 Task: Create List Installations in Board Marketing Strategy to Workspace Lead Generation. Create List Customizations in Board Employee Offboarding to Workspace Lead Generation. Create List Backup in Board Content Marketing Web Content Strategy and Optimization to Workspace Lead Generation
Action: Mouse moved to (53, 284)
Screenshot: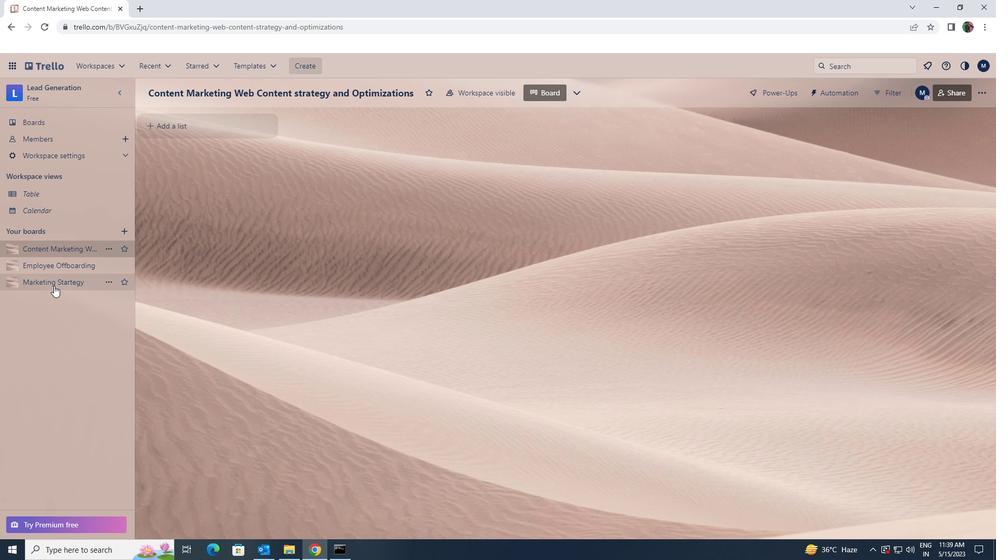 
Action: Mouse pressed left at (53, 284)
Screenshot: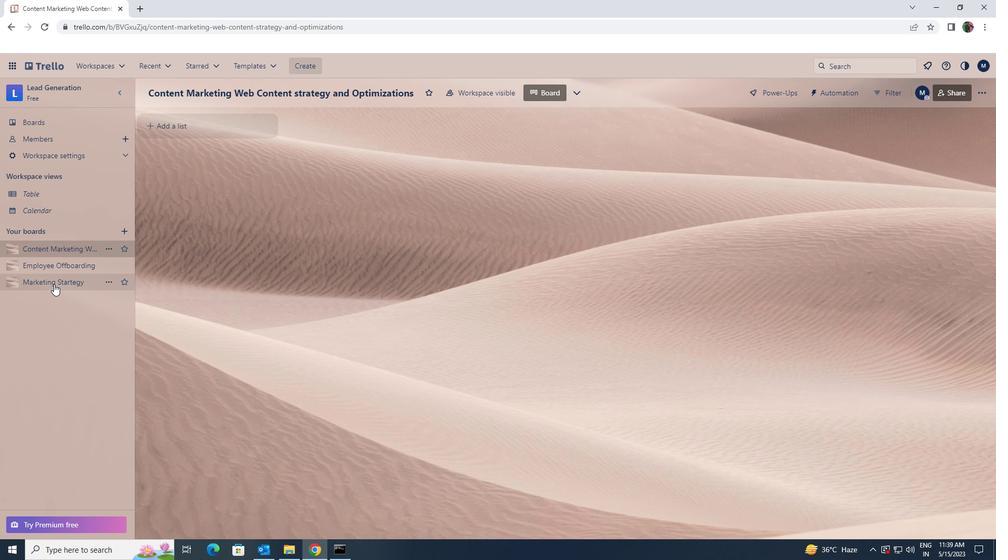 
Action: Mouse moved to (151, 127)
Screenshot: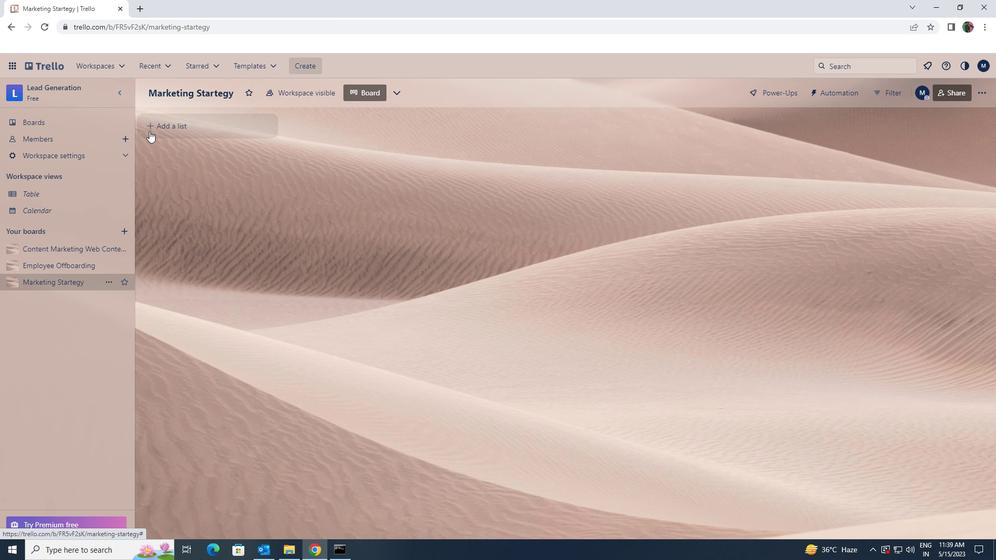 
Action: Mouse pressed left at (151, 127)
Screenshot: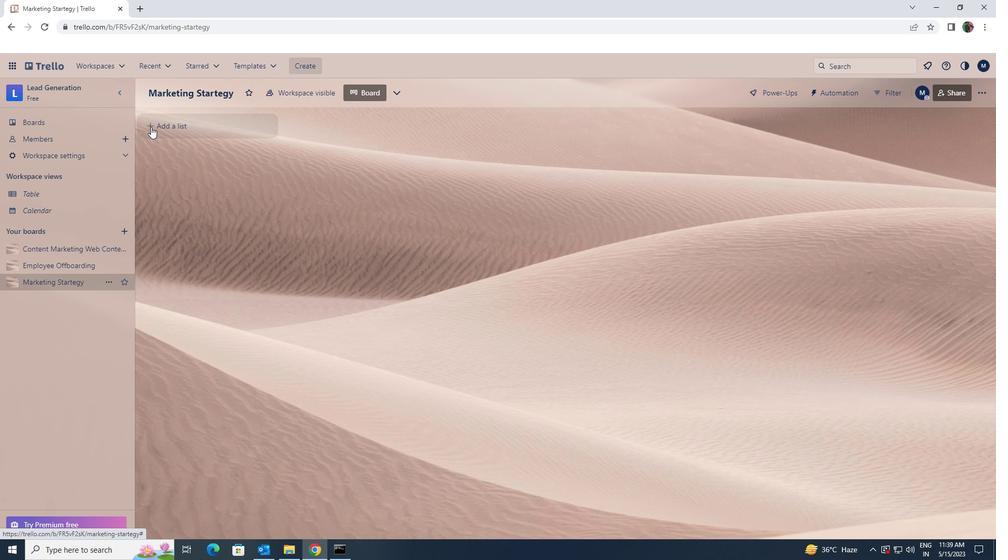 
Action: Key pressed <Key.shift><Key.shift>INSTALLATION
Screenshot: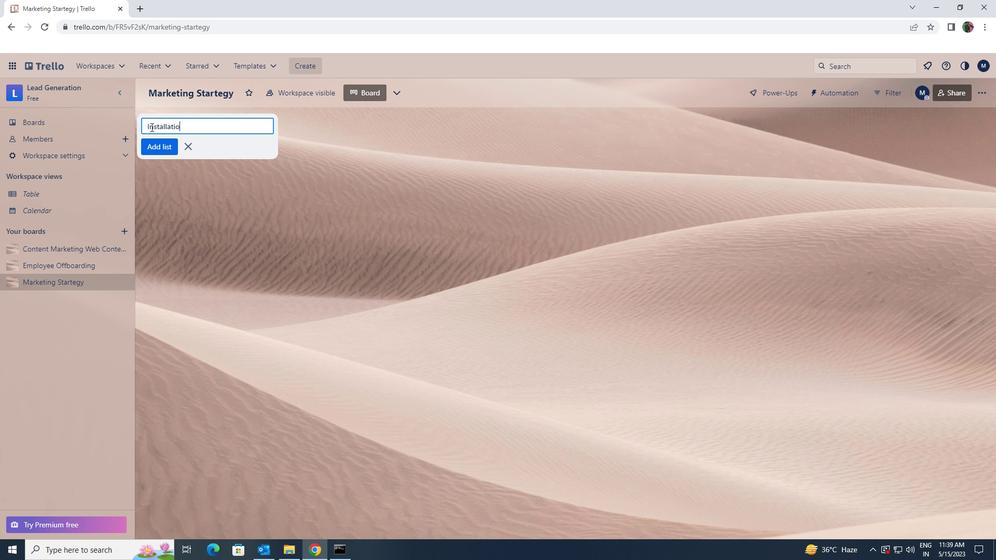 
Action: Mouse moved to (160, 147)
Screenshot: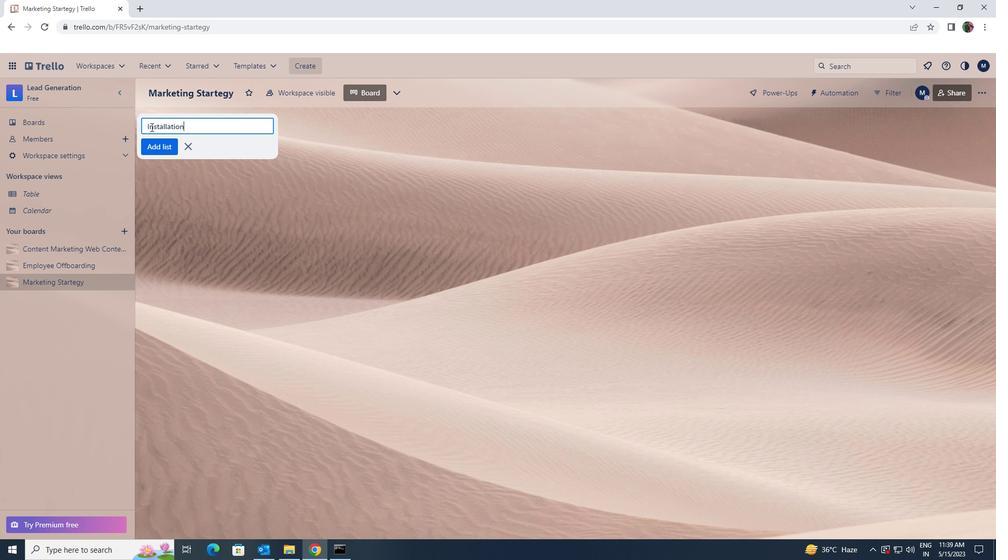 
Action: Mouse pressed left at (160, 147)
Screenshot: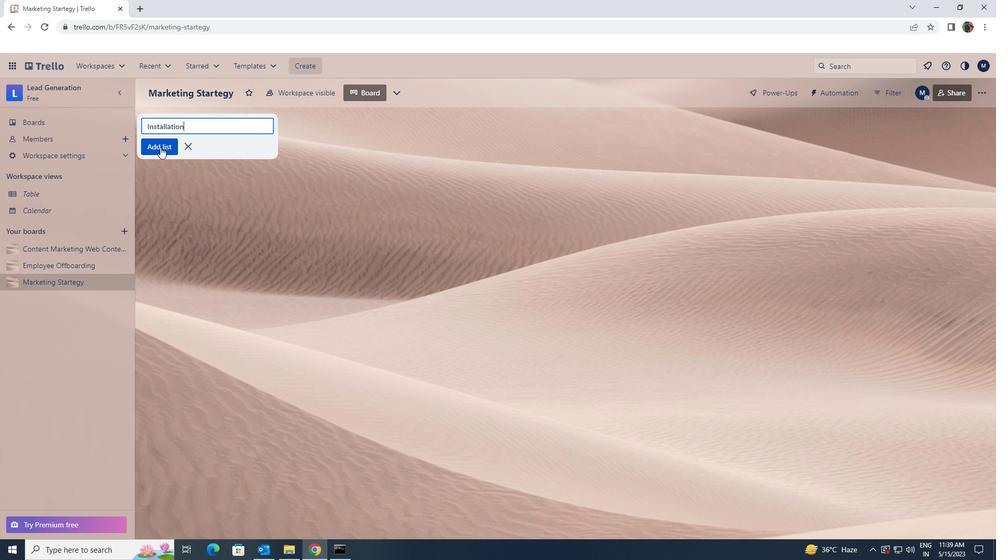 
Action: Mouse moved to (70, 264)
Screenshot: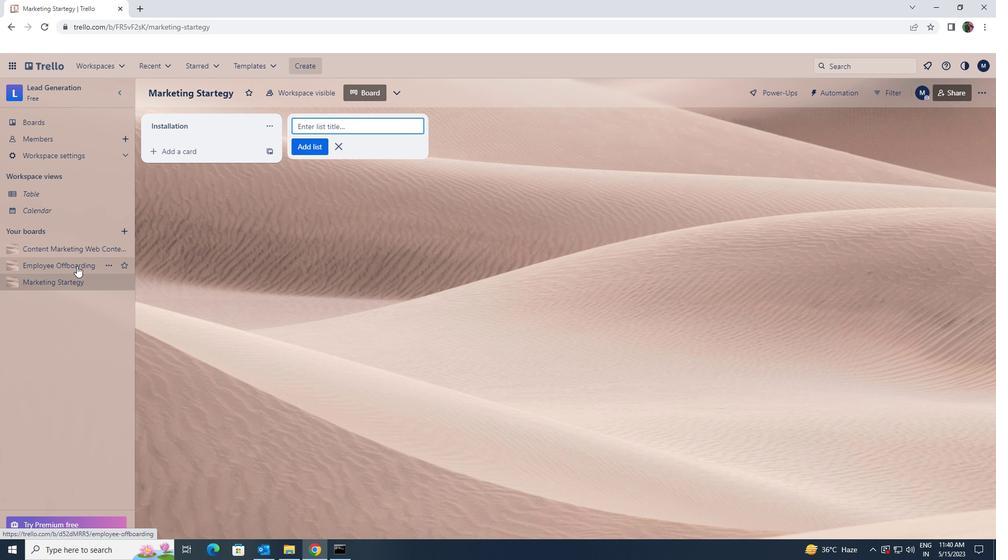 
Action: Mouse pressed left at (70, 264)
Screenshot: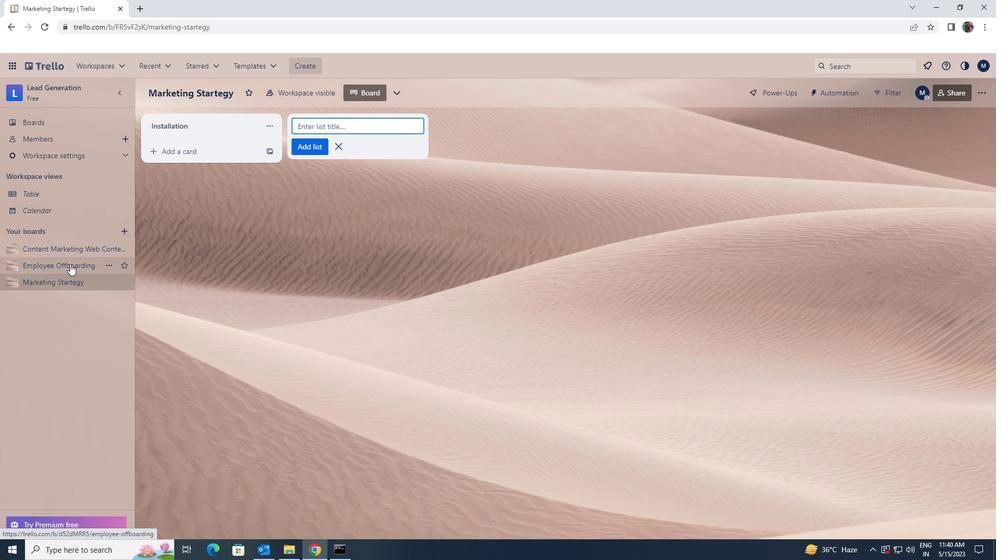 
Action: Mouse moved to (183, 128)
Screenshot: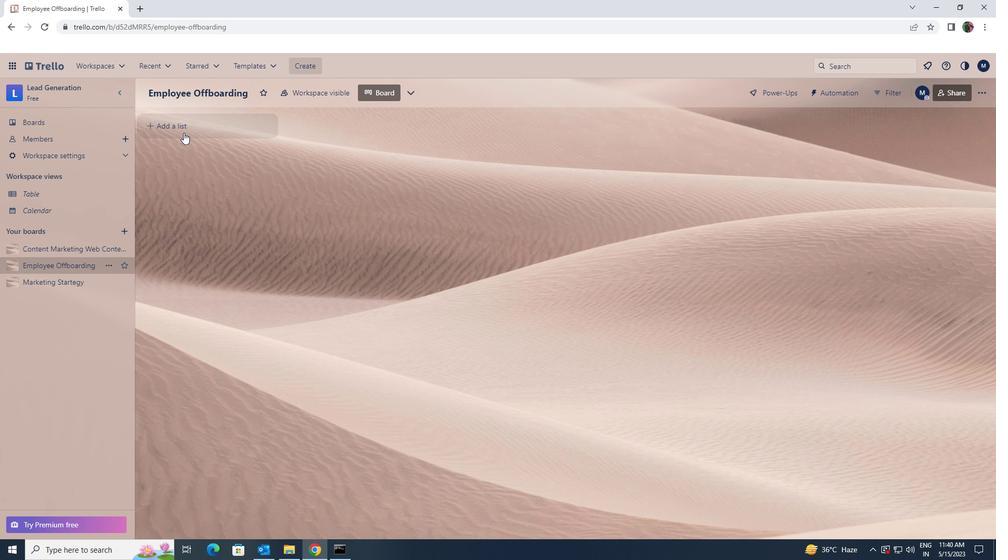 
Action: Mouse pressed left at (183, 128)
Screenshot: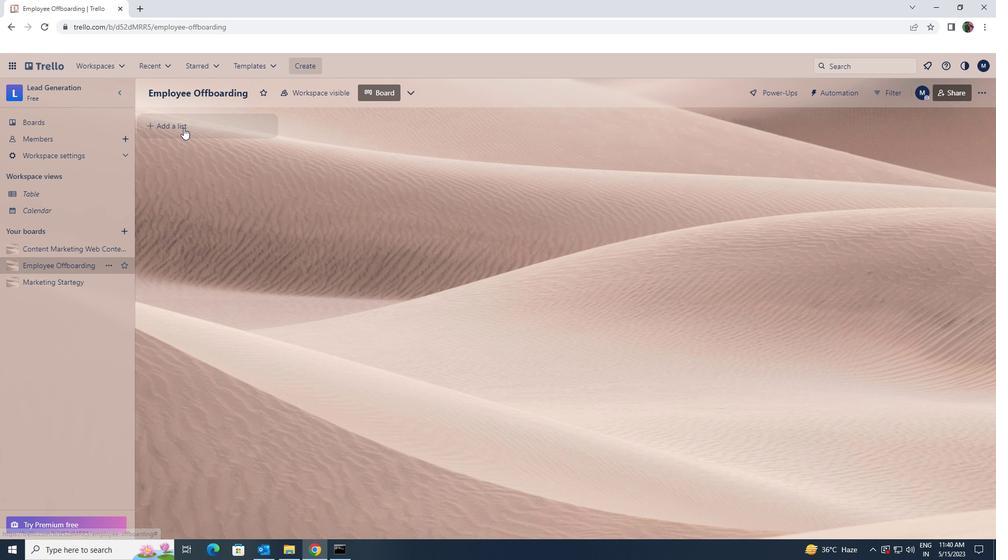 
Action: Key pressed <Key.shift><Key.shift>CUSTOMIZATII<Key.backspace>ONS
Screenshot: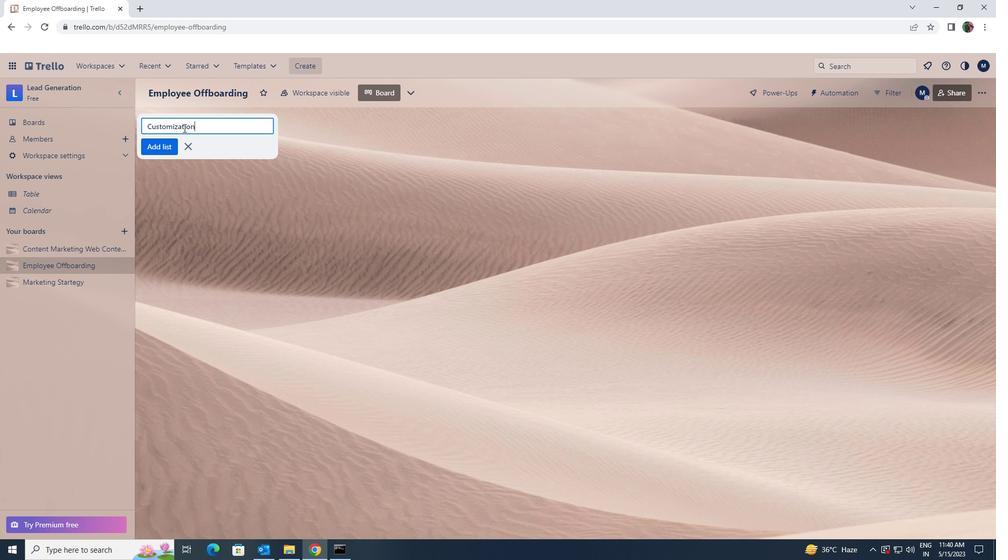 
Action: Mouse moved to (167, 140)
Screenshot: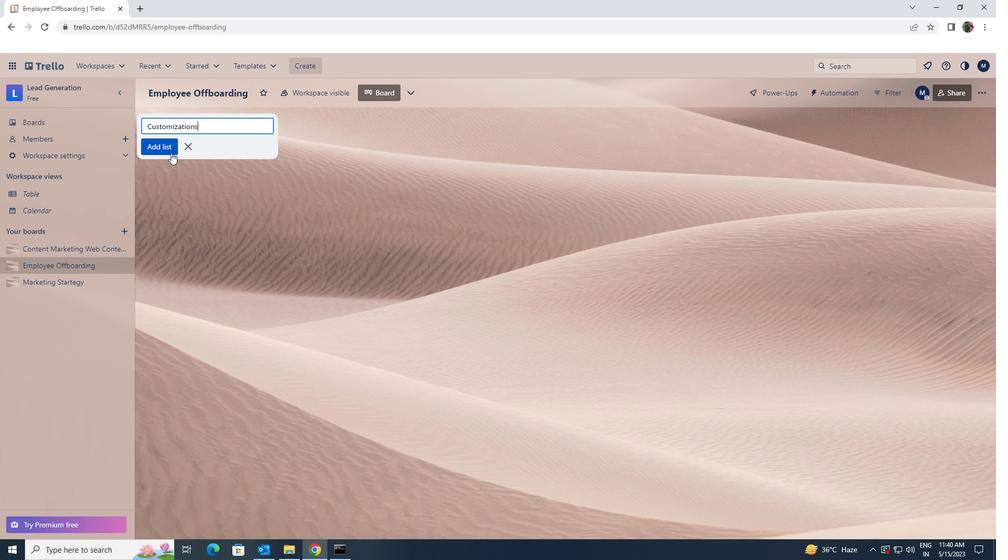 
Action: Mouse pressed left at (167, 140)
Screenshot: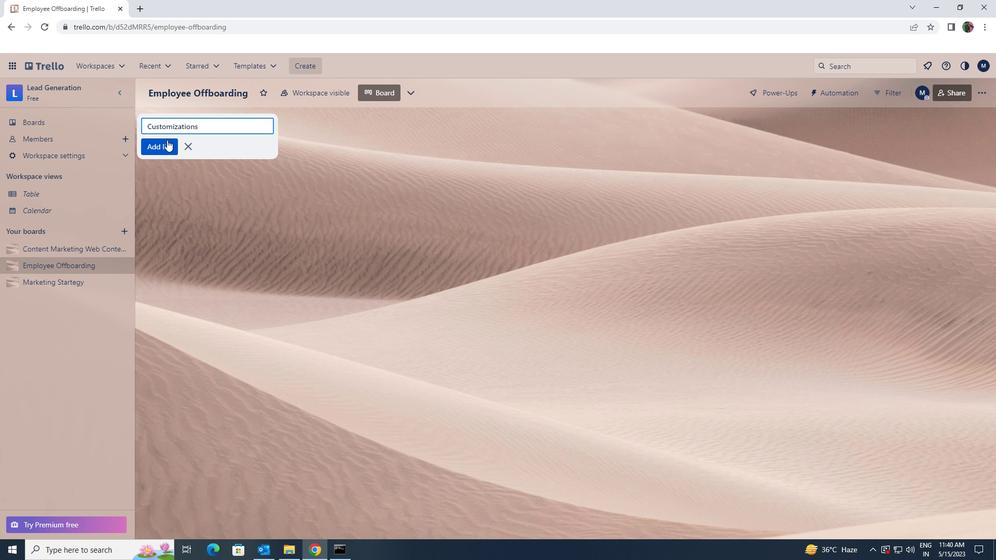 
Action: Mouse moved to (81, 242)
Screenshot: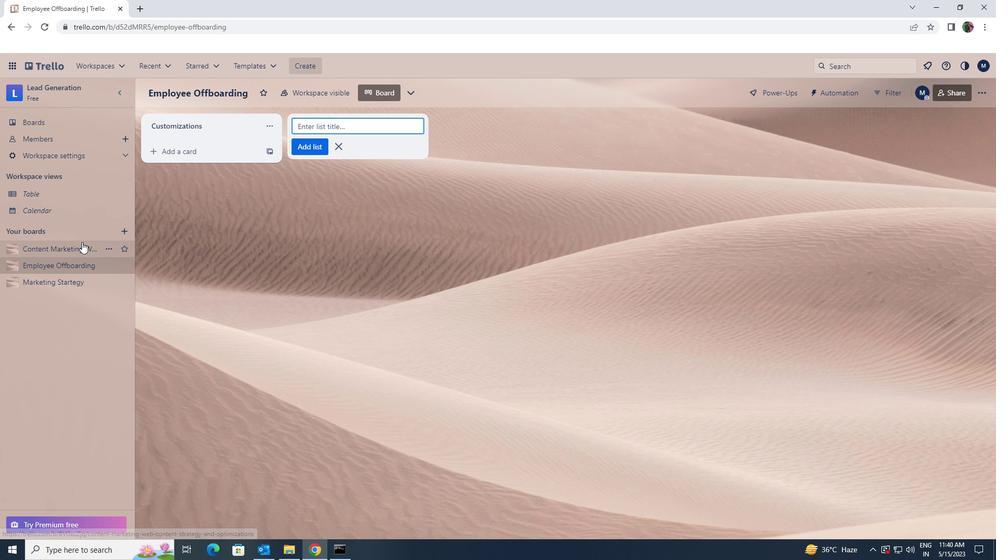 
Action: Mouse pressed left at (81, 242)
Screenshot: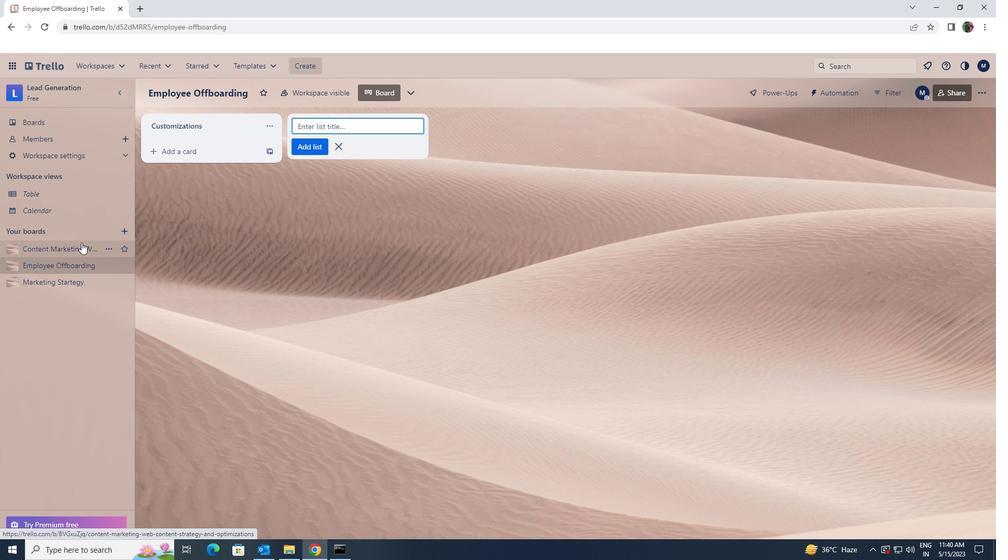 
Action: Mouse moved to (154, 125)
Screenshot: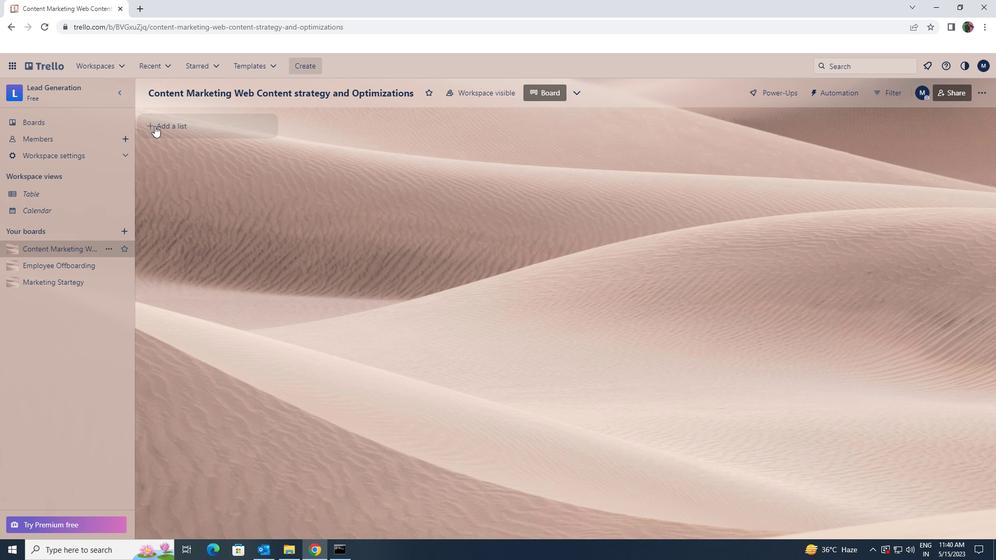 
Action: Mouse pressed left at (154, 125)
Screenshot: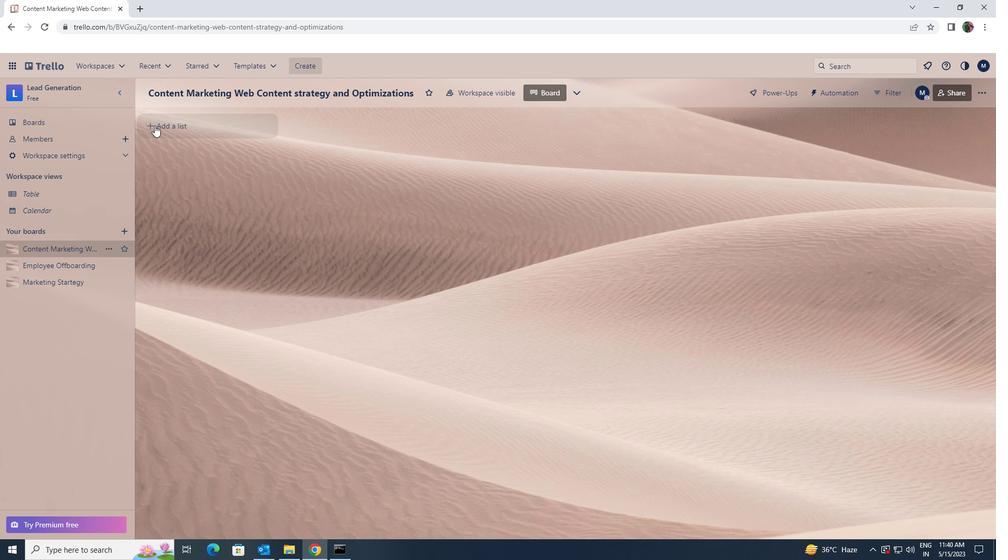 
Action: Key pressed <Key.shift>BACKUPS
Screenshot: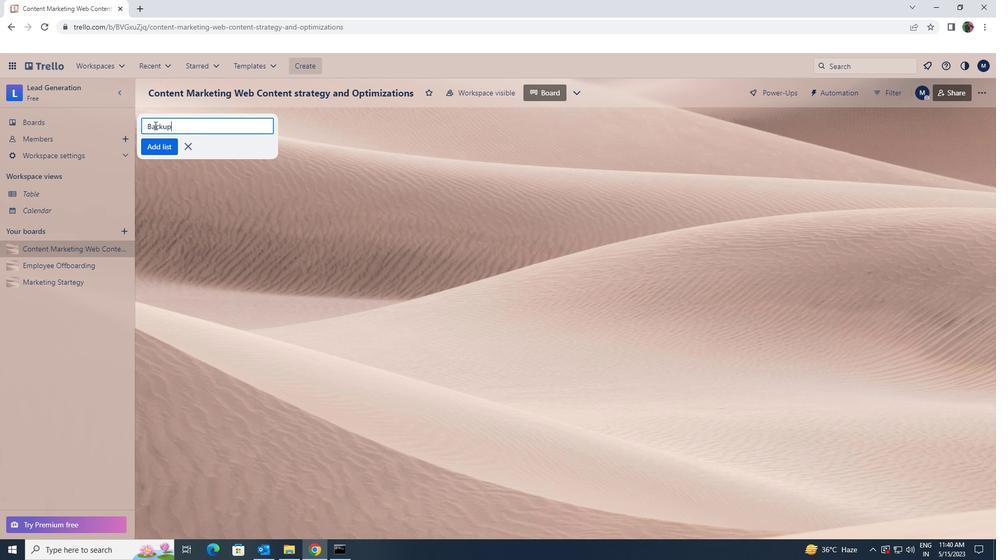 
Action: Mouse moved to (152, 151)
Screenshot: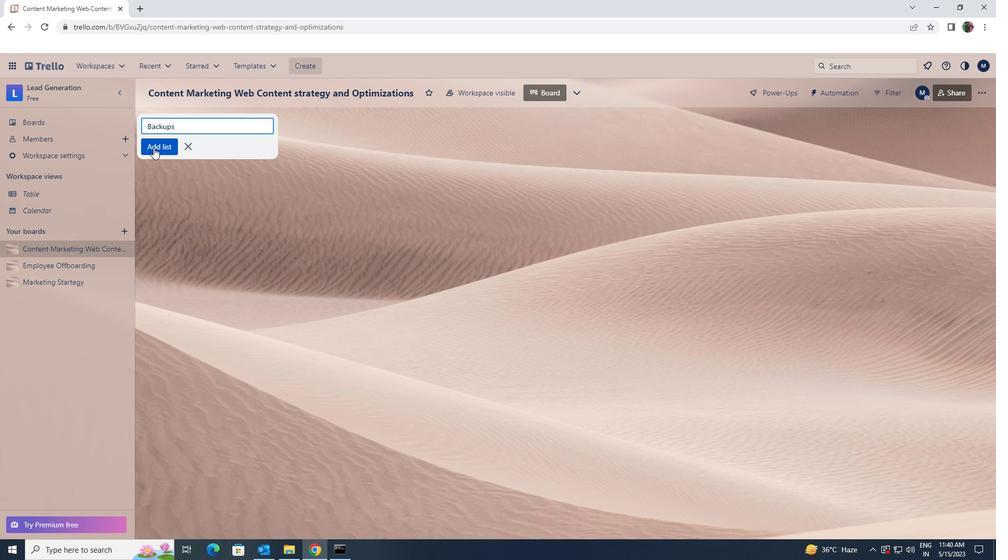 
Action: Mouse pressed left at (152, 151)
Screenshot: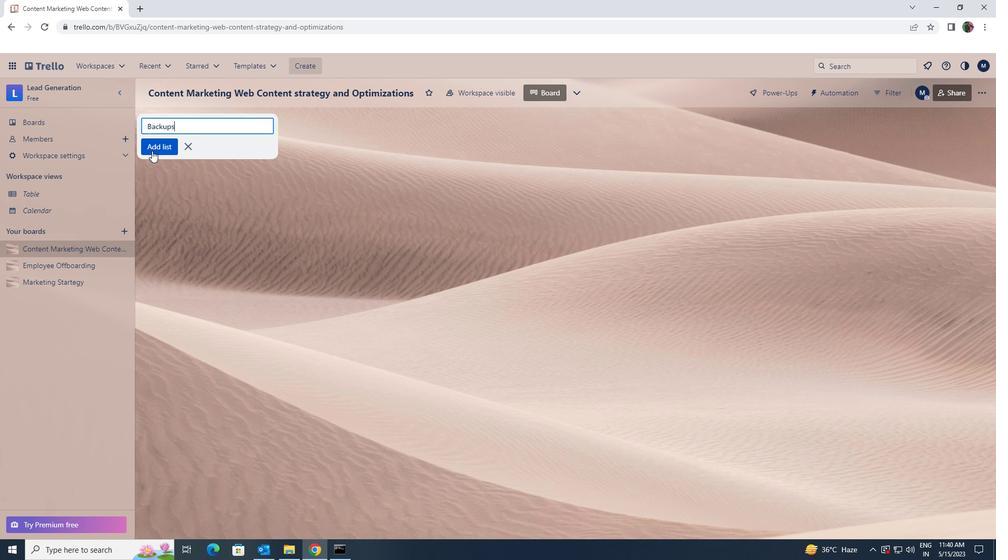 
